 Task: Create Card Investor Meeting in Board Content Promotion to Workspace Business Intelligence. Create Card Onboarding Review in Board Voice of Employee Analysis to Workspace Business Intelligence. Create Card Shareholder Meeting in Board Voice of Customer Journey Mapping to Workspace Business Intelligence
Action: Mouse moved to (98, 346)
Screenshot: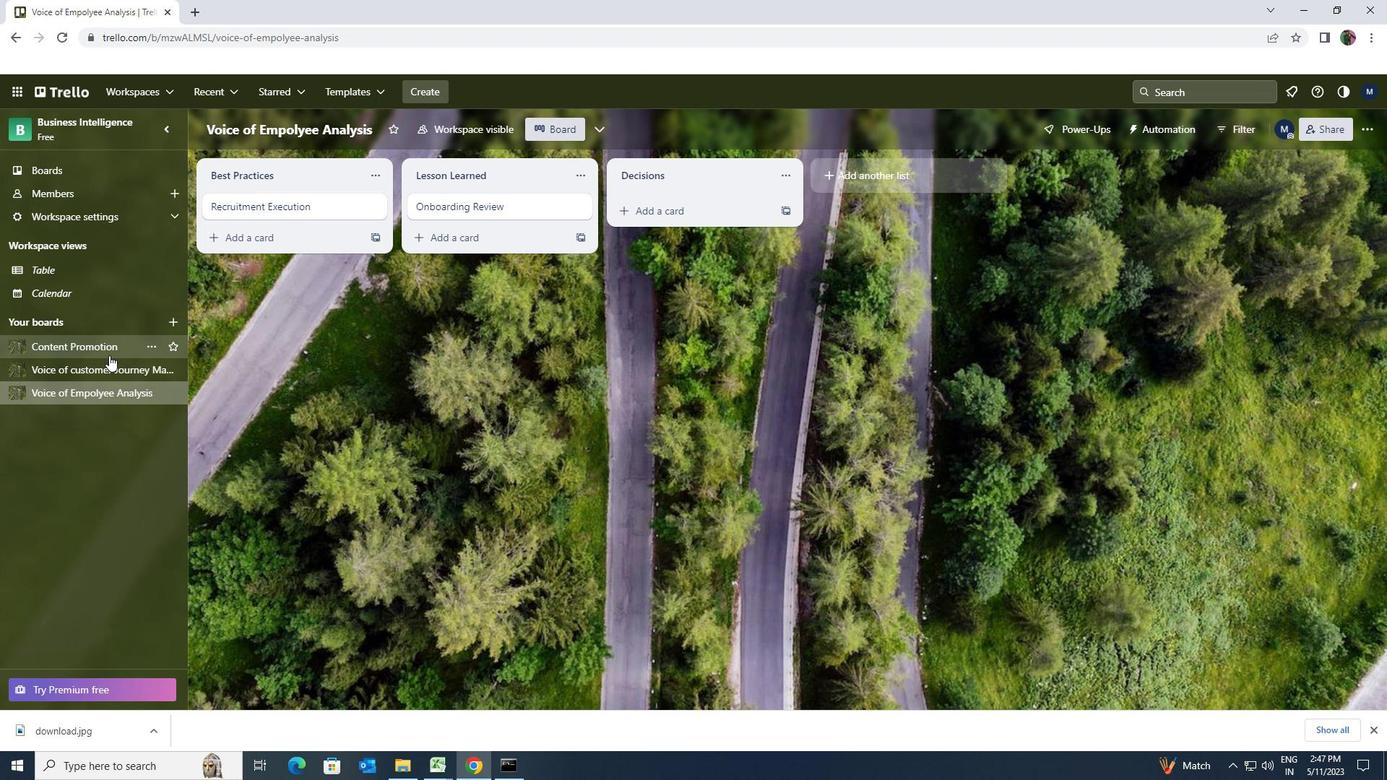 
Action: Mouse pressed left at (98, 346)
Screenshot: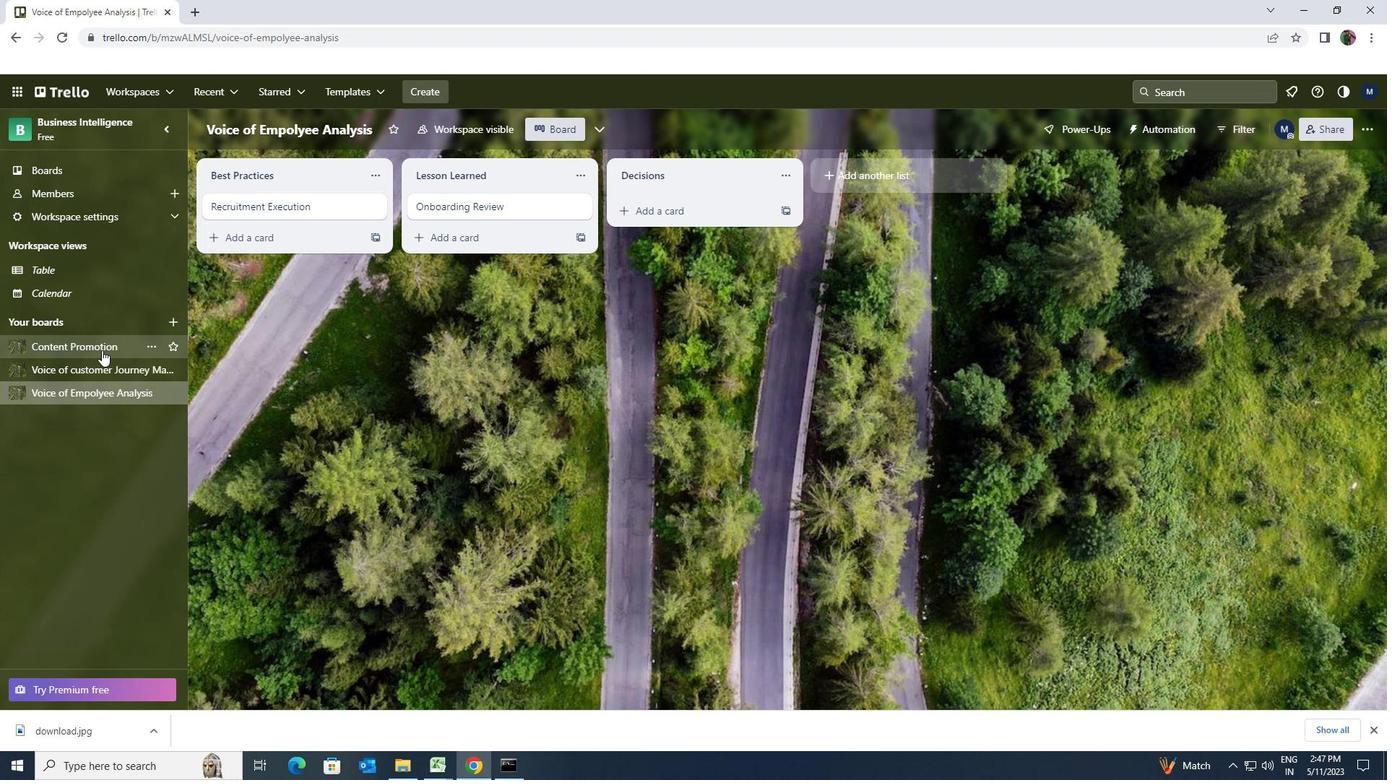 
Action: Mouse moved to (640, 213)
Screenshot: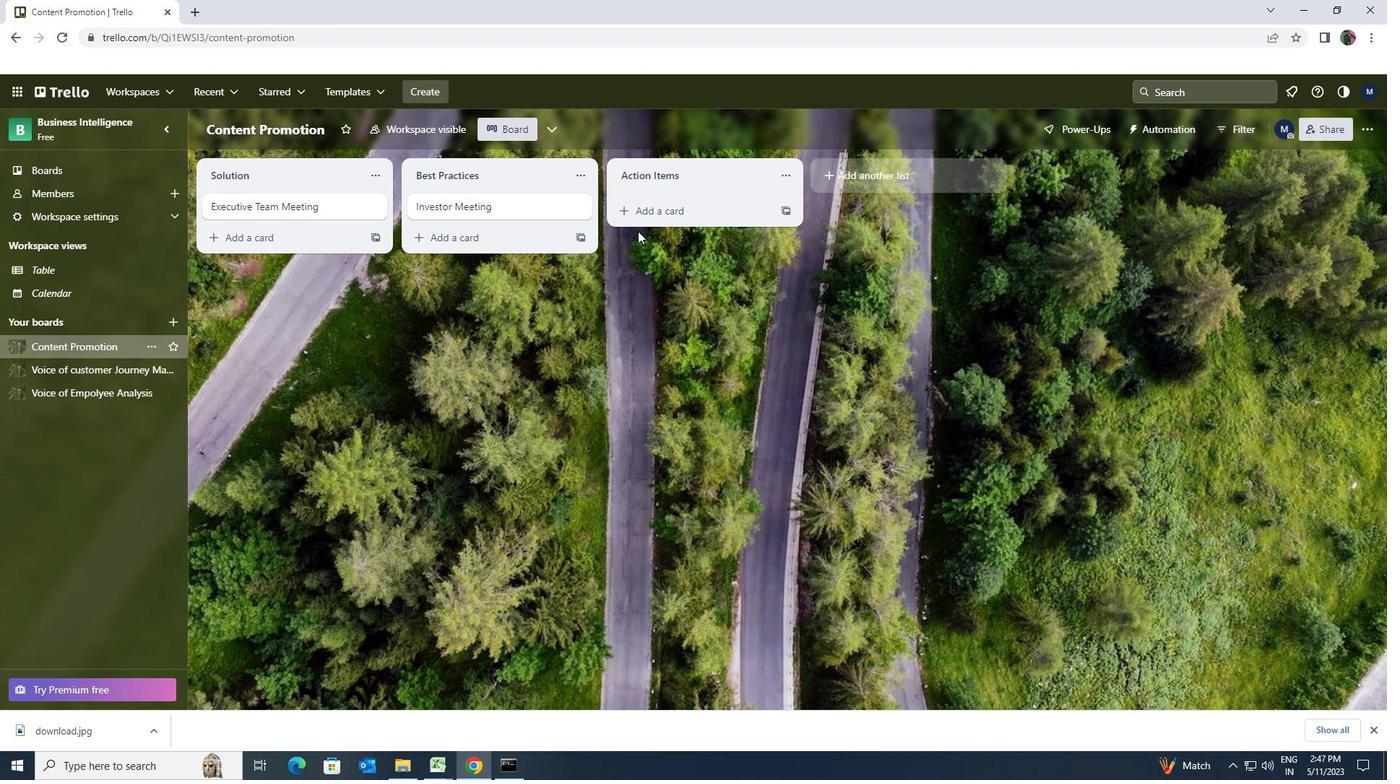 
Action: Mouse pressed left at (640, 213)
Screenshot: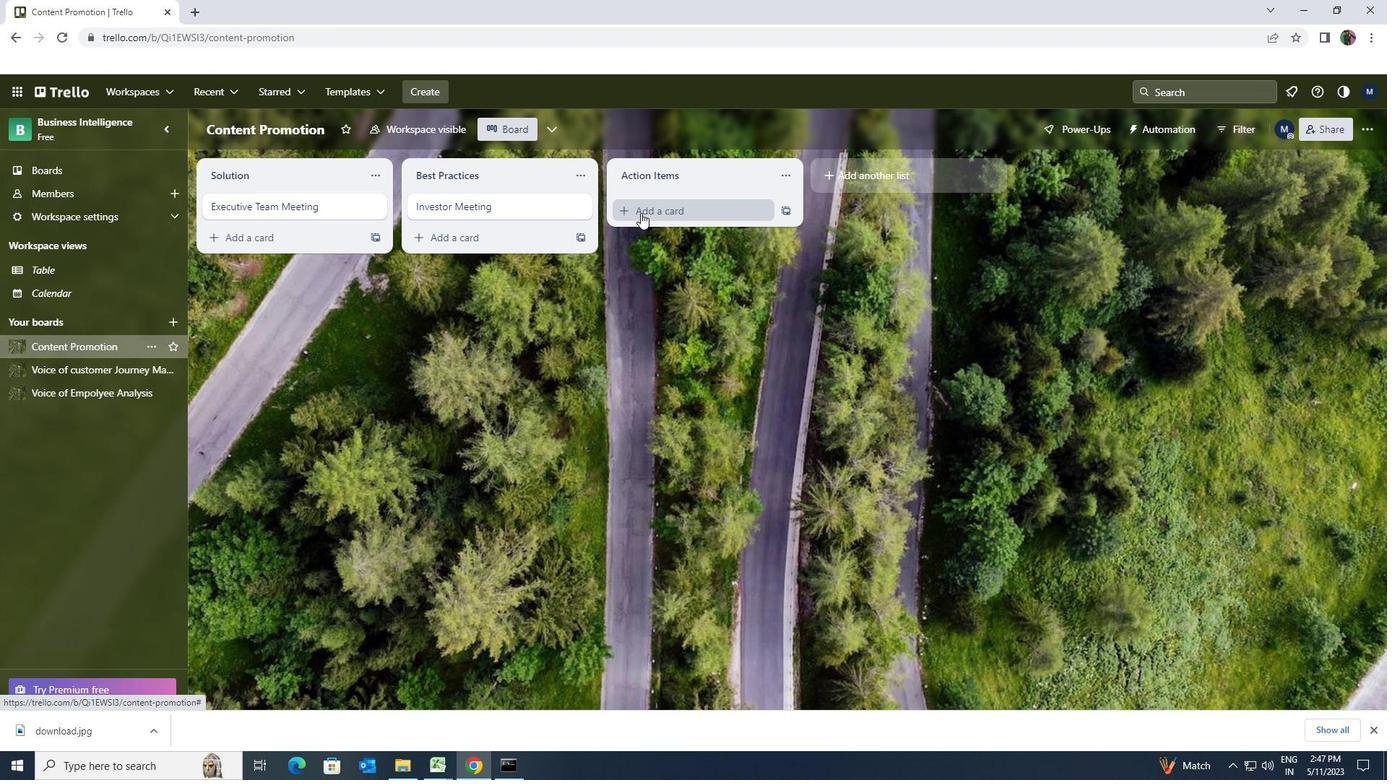 
Action: Key pressed <Key.shift>INVESTOR<Key.space><Key.shift>MEETING
Screenshot: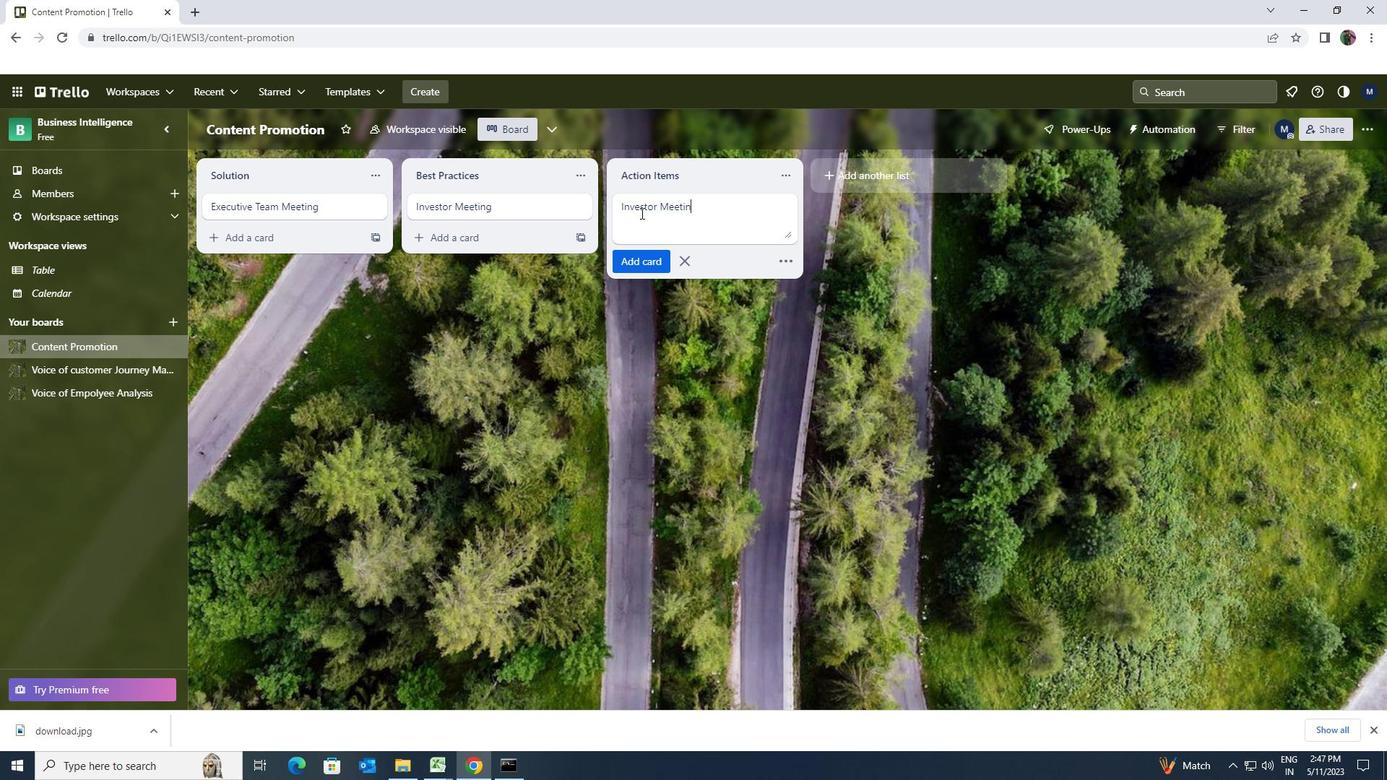 
Action: Mouse moved to (638, 252)
Screenshot: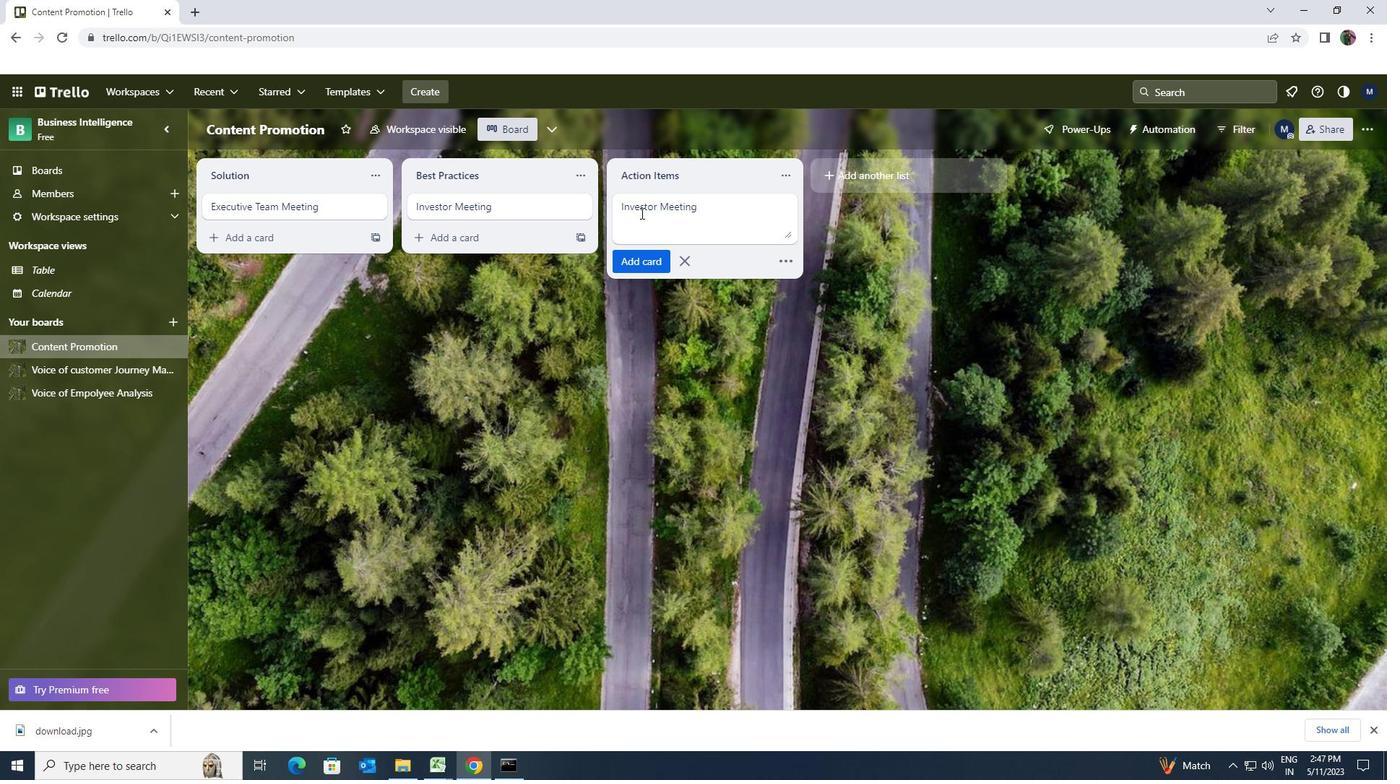 
Action: Mouse pressed left at (638, 252)
Screenshot: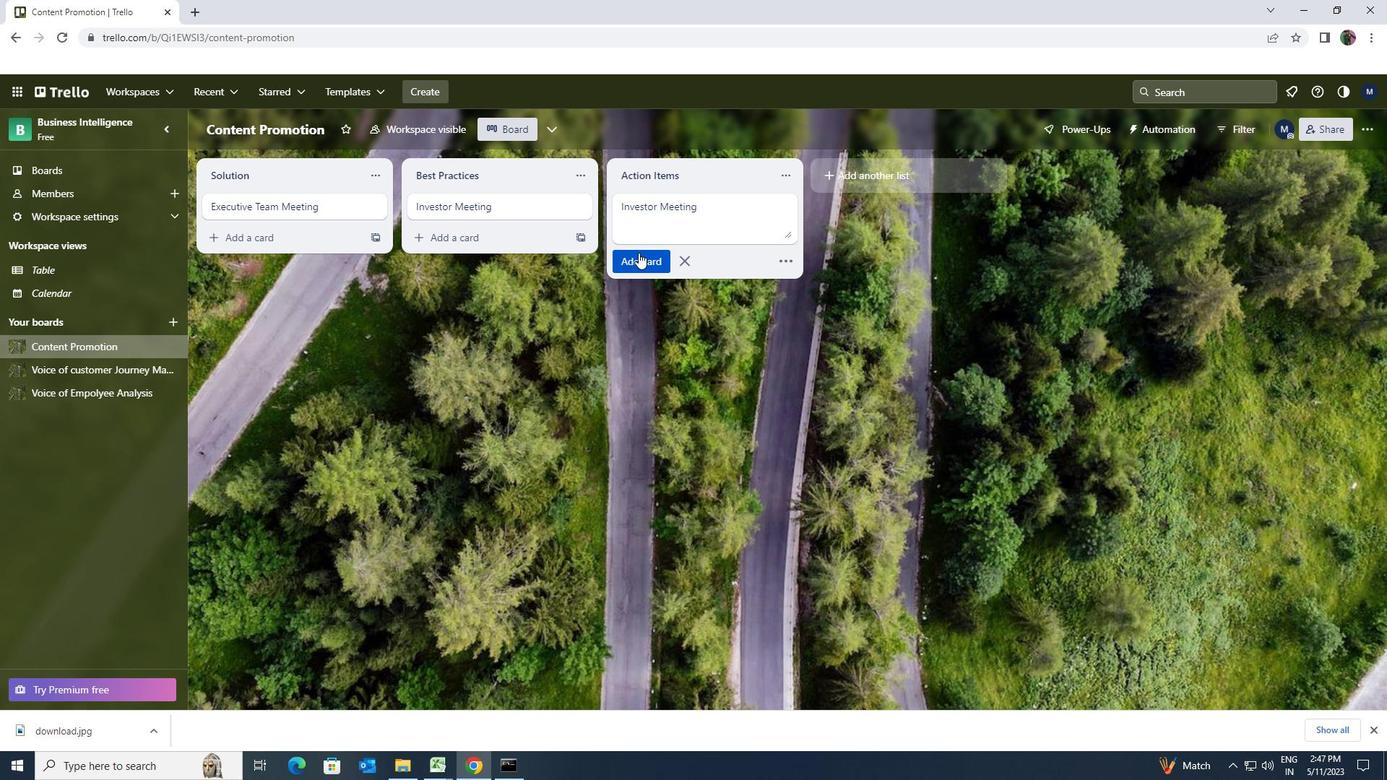 
Action: Mouse moved to (638, 253)
Screenshot: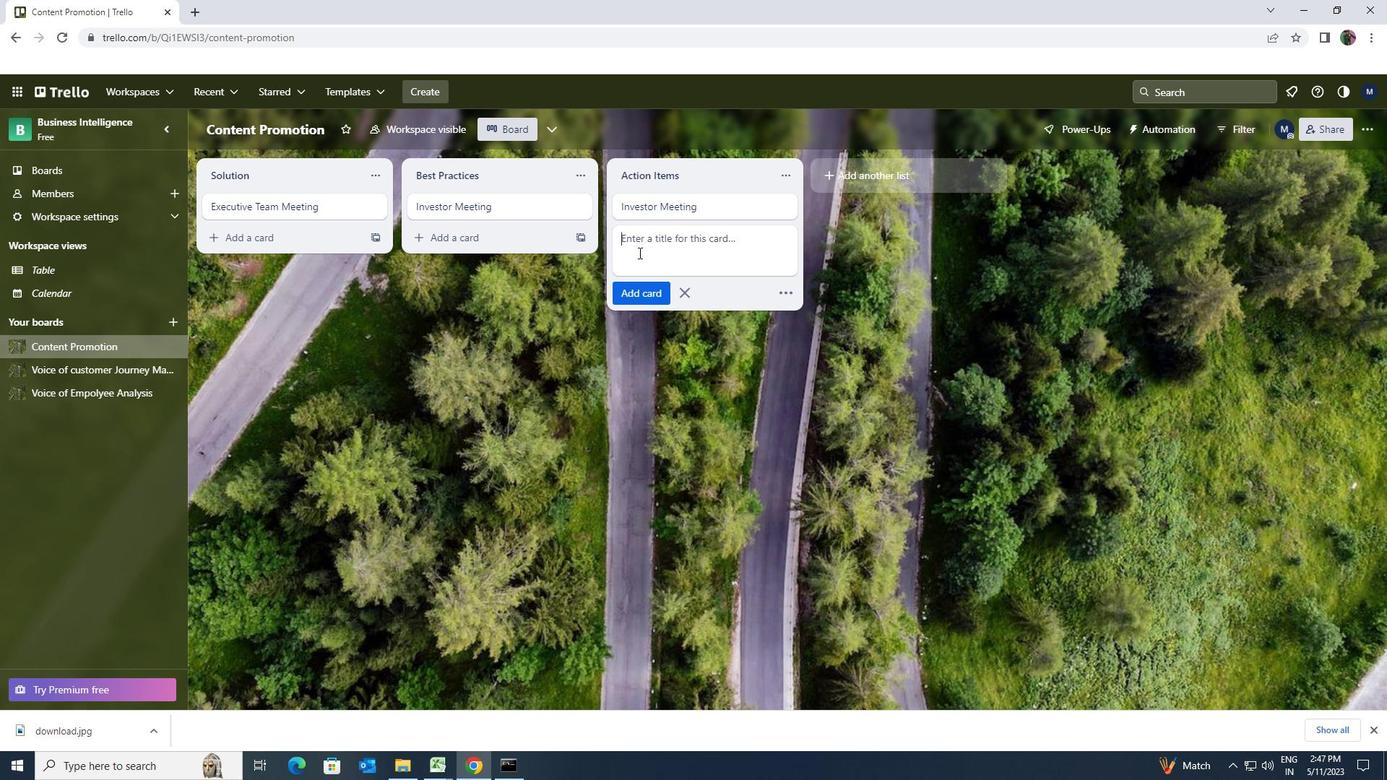 
Action: Mouse scrolled (638, 252) with delta (0, 0)
Screenshot: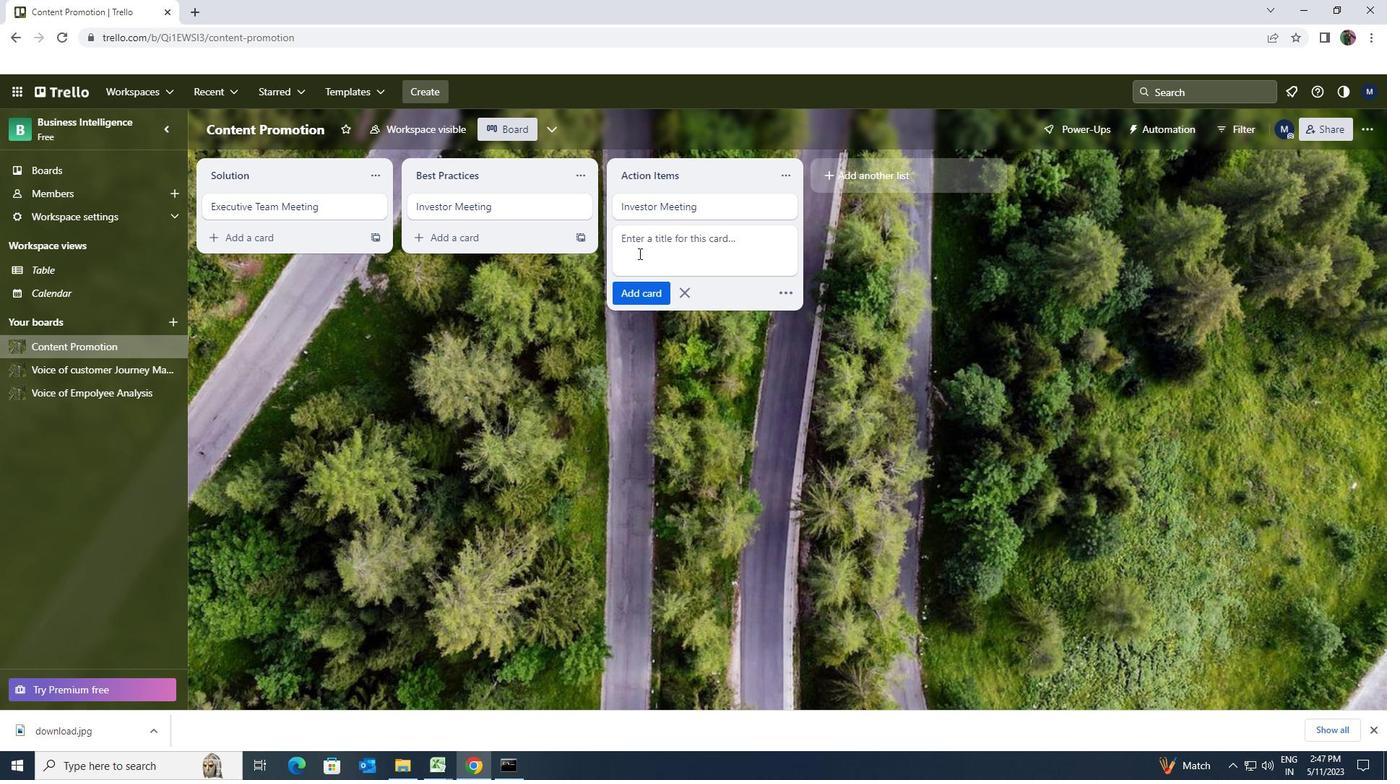 
Action: Mouse moved to (113, 385)
Screenshot: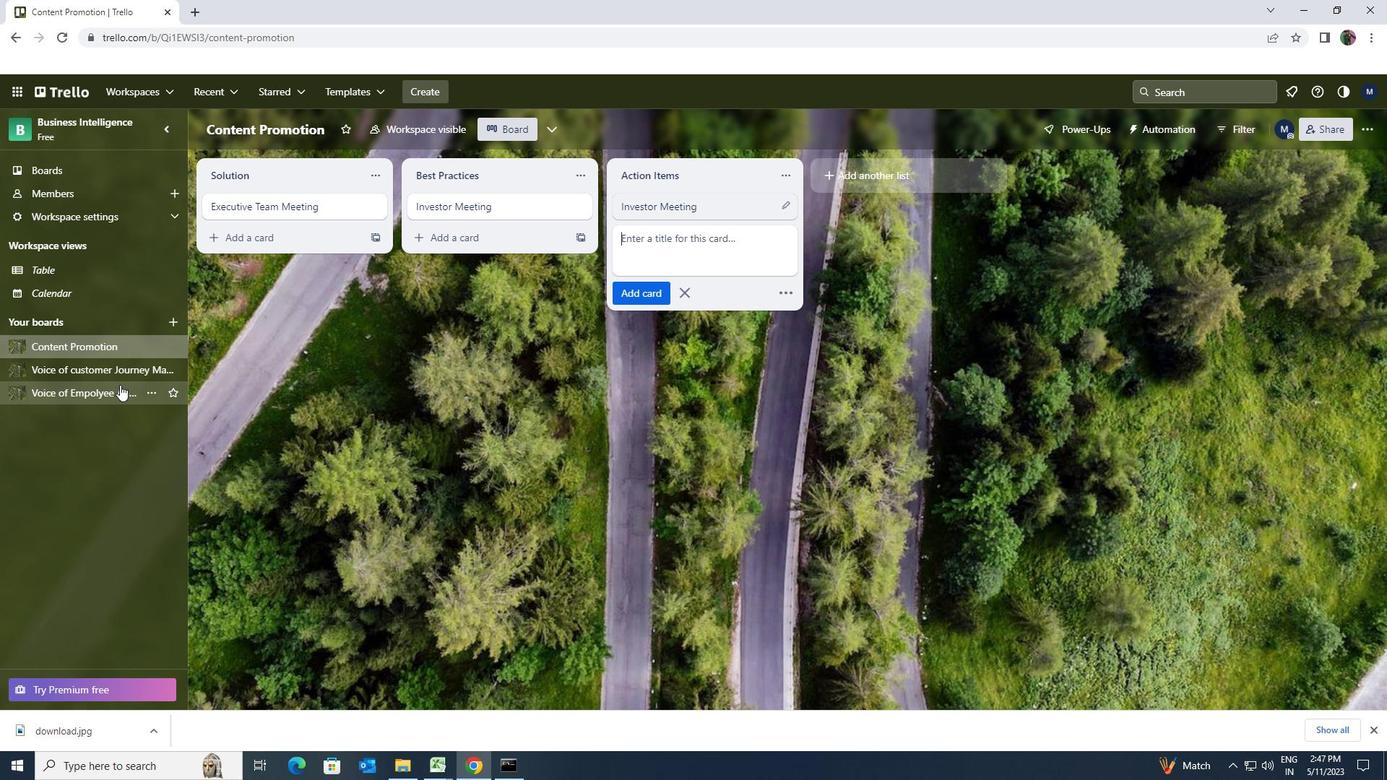 
Action: Mouse pressed left at (113, 385)
Screenshot: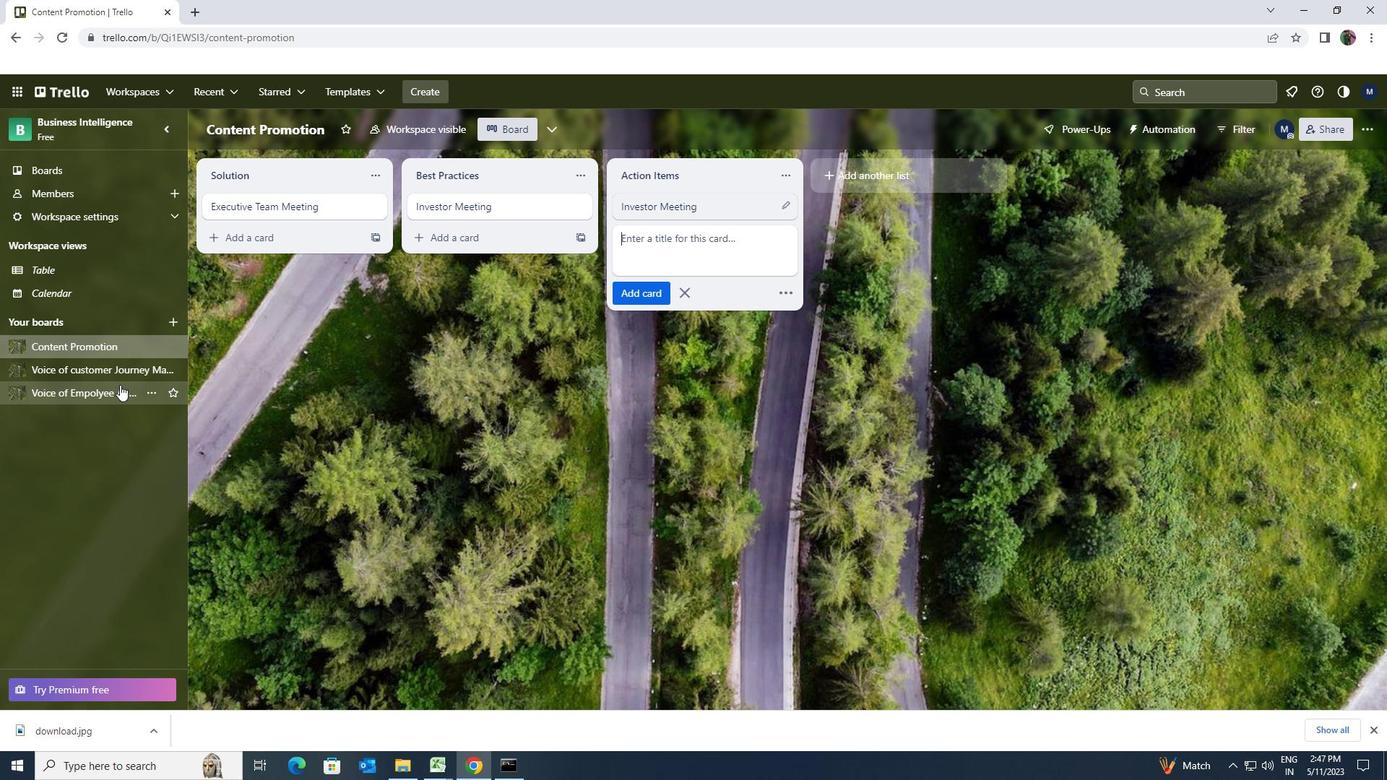 
Action: Mouse moved to (635, 216)
Screenshot: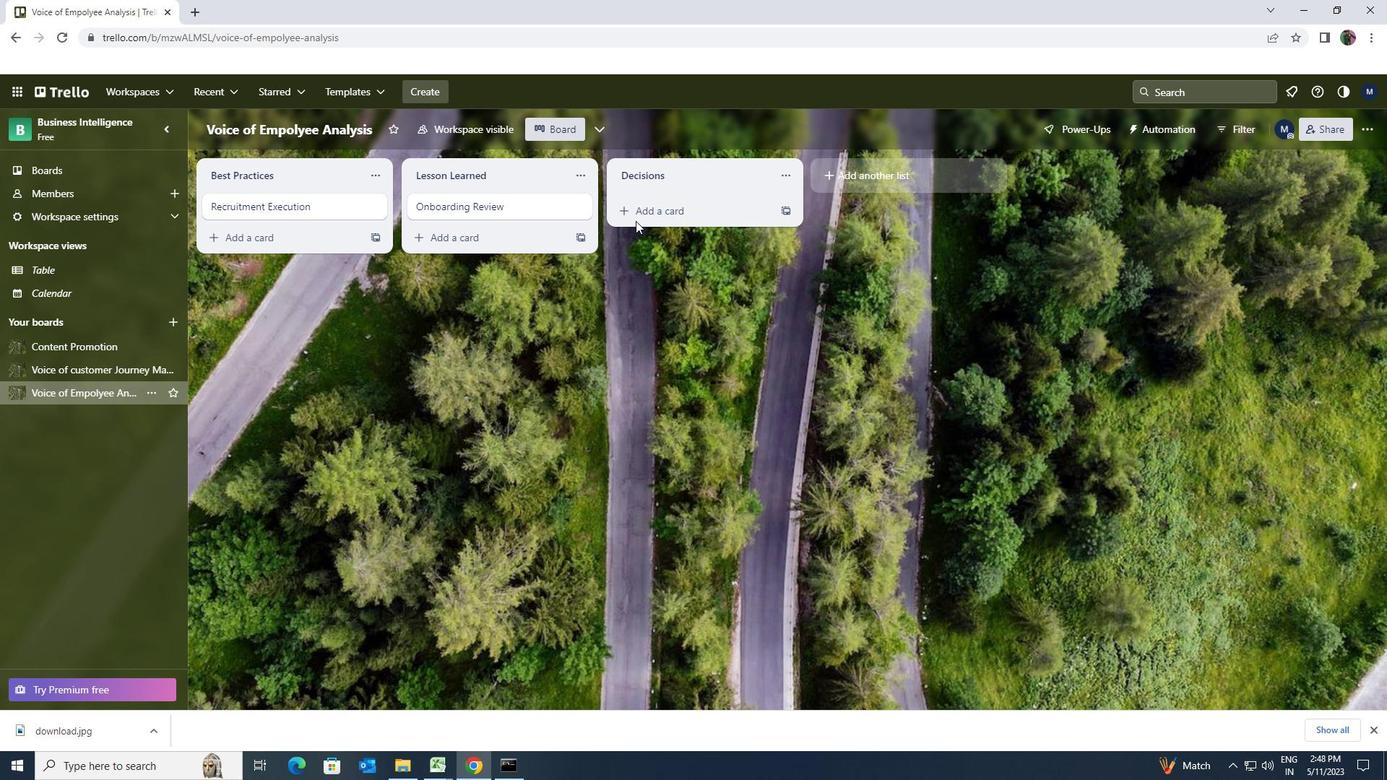 
Action: Mouse pressed left at (635, 216)
Screenshot: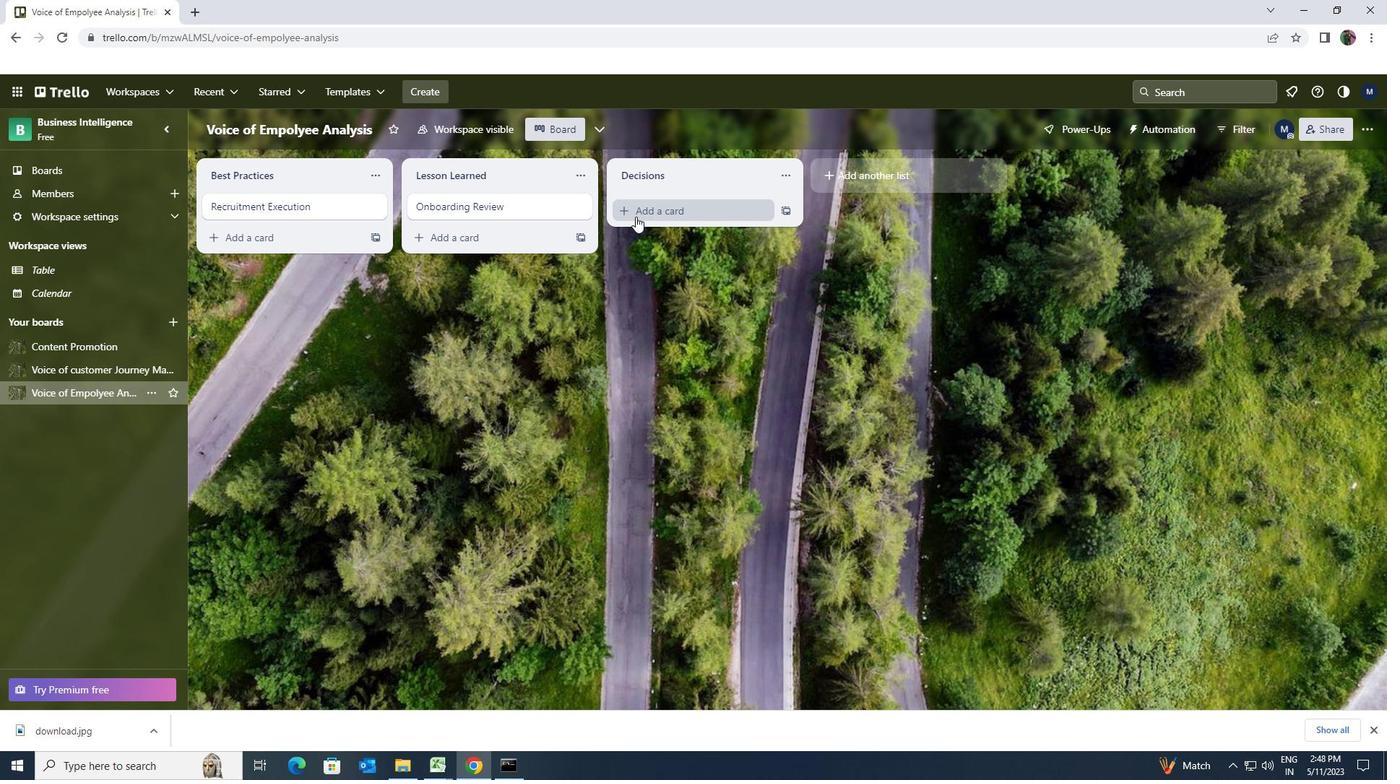 
Action: Key pressed <Key.shift>ONBOARDING<Key.space><Key.shift>REVIEW
Screenshot: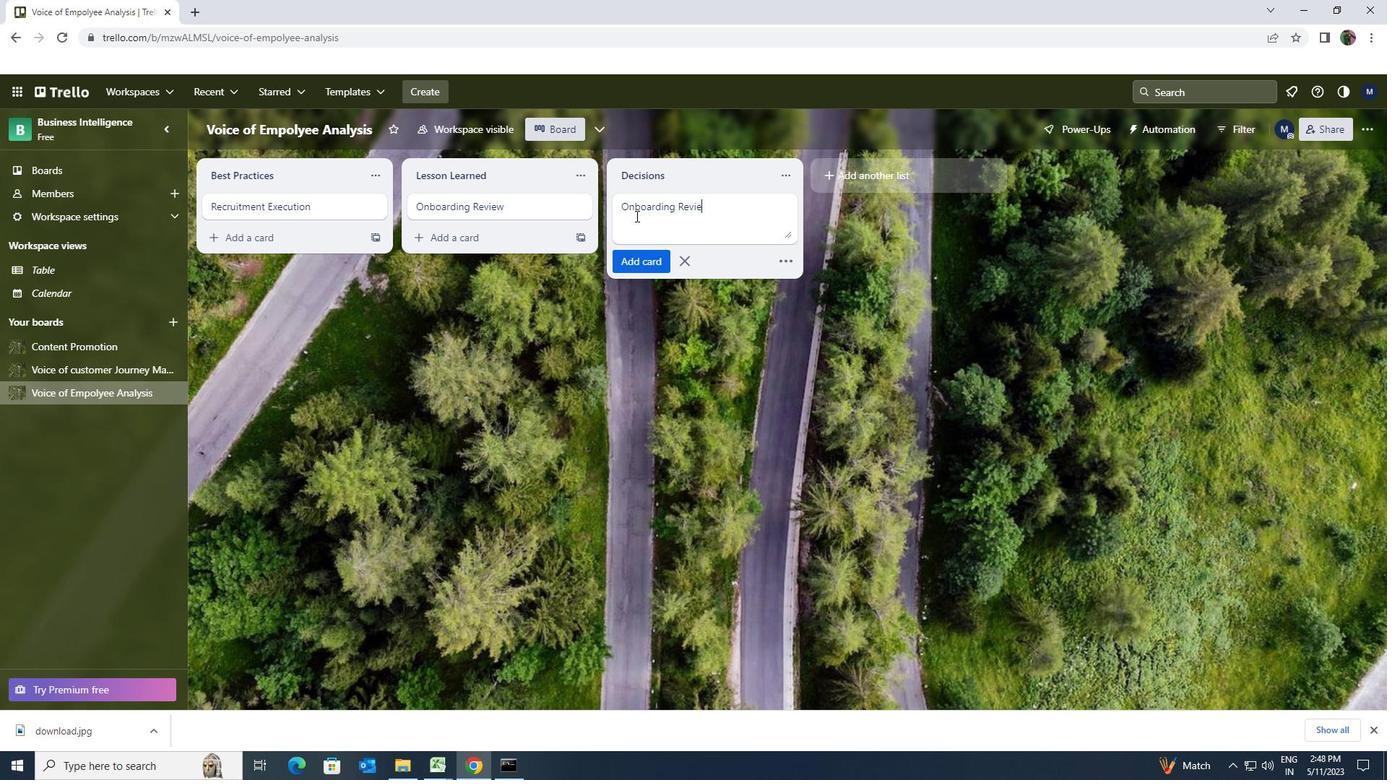 
Action: Mouse moved to (648, 255)
Screenshot: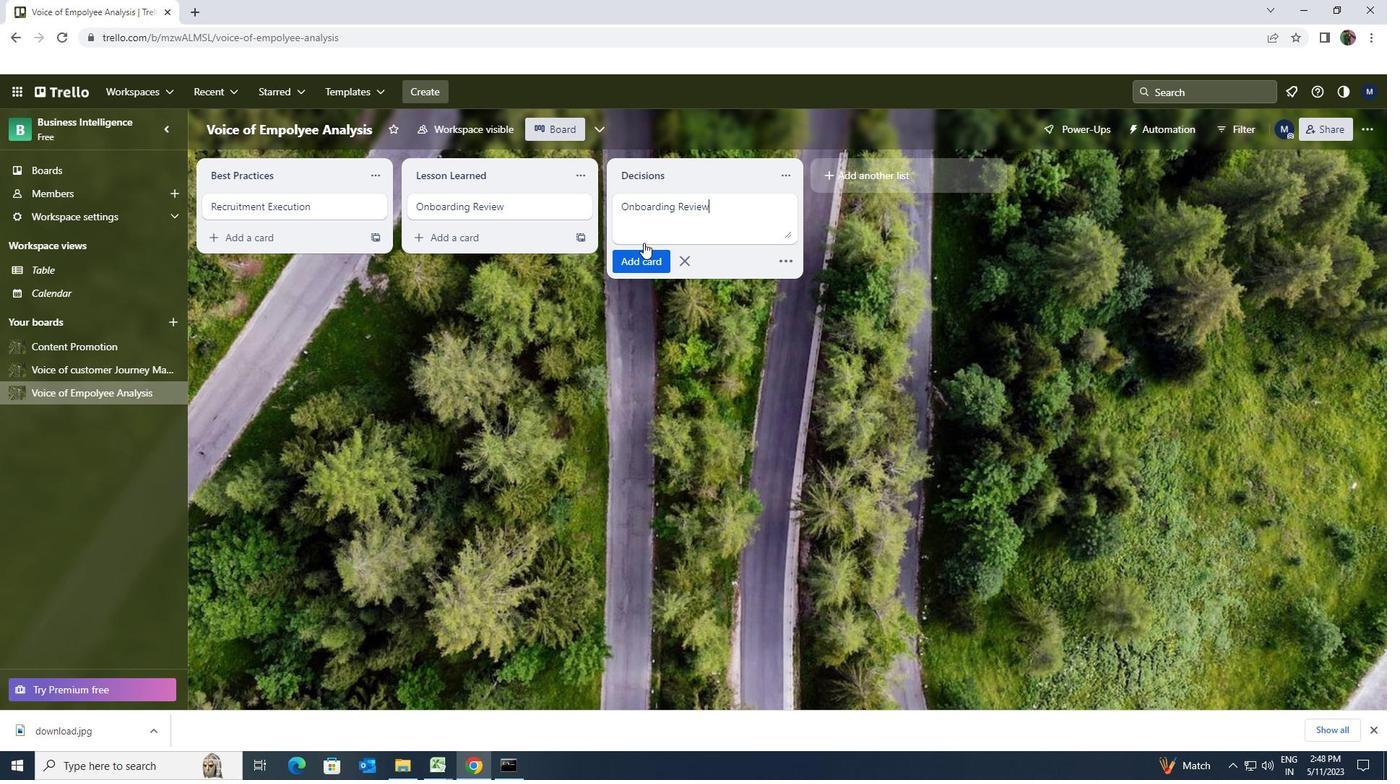 
Action: Mouse pressed left at (648, 255)
Screenshot: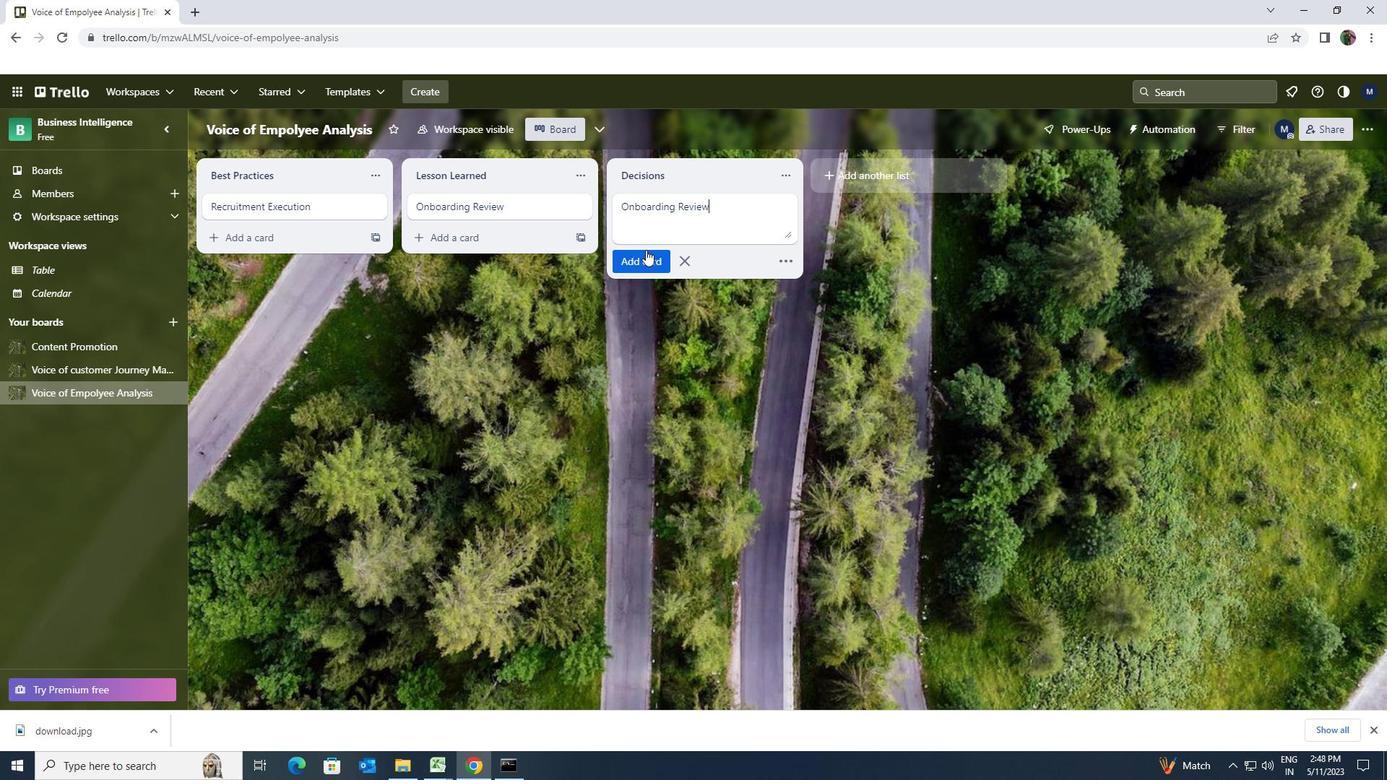 
Action: Mouse moved to (88, 364)
Screenshot: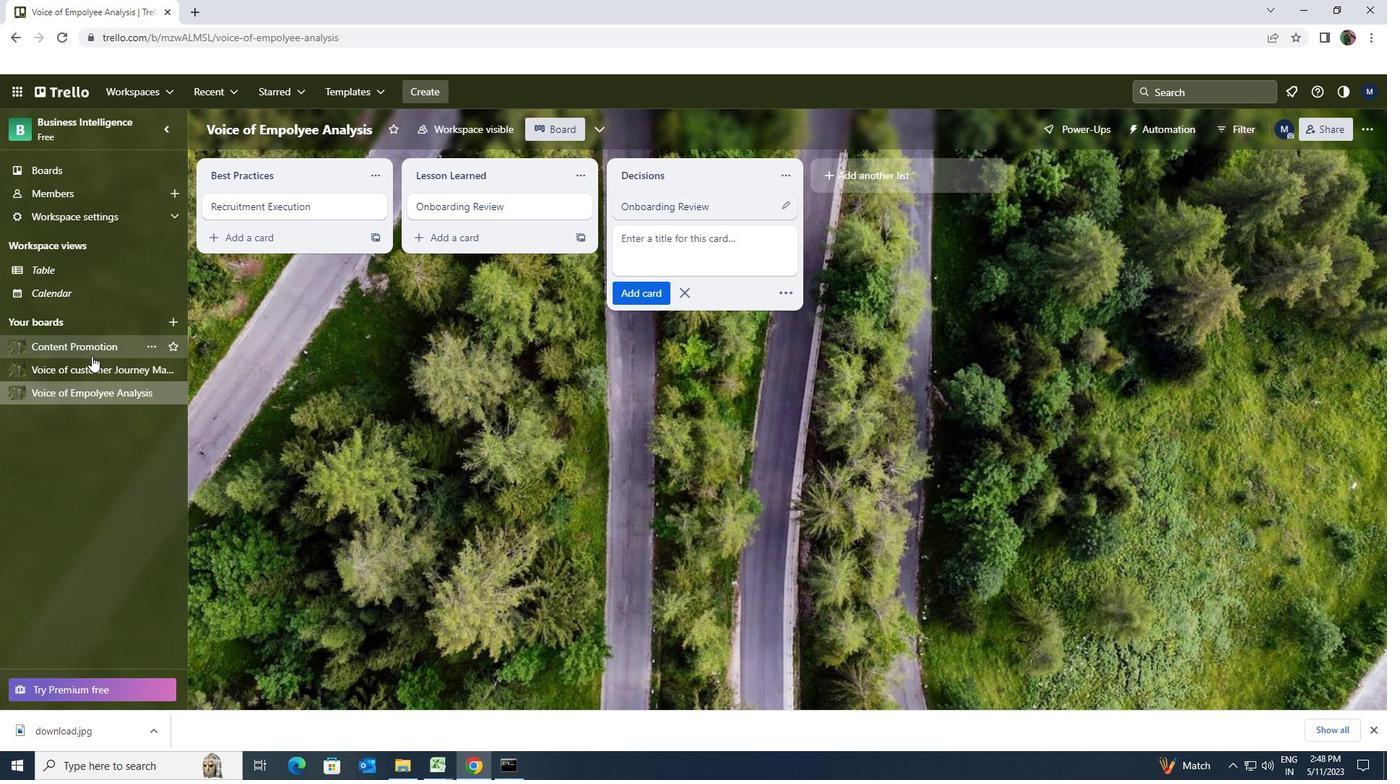 
Action: Mouse pressed left at (88, 364)
Screenshot: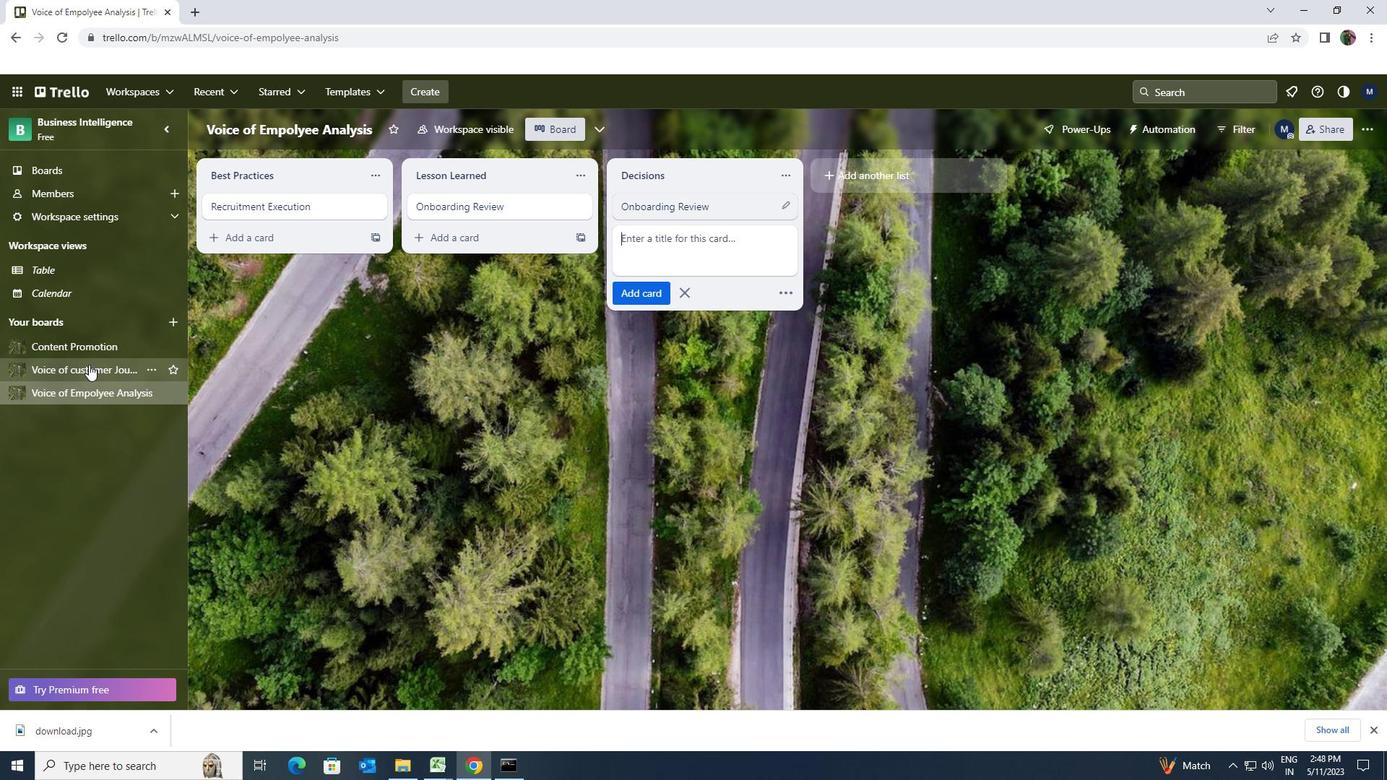 
Action: Mouse moved to (656, 207)
Screenshot: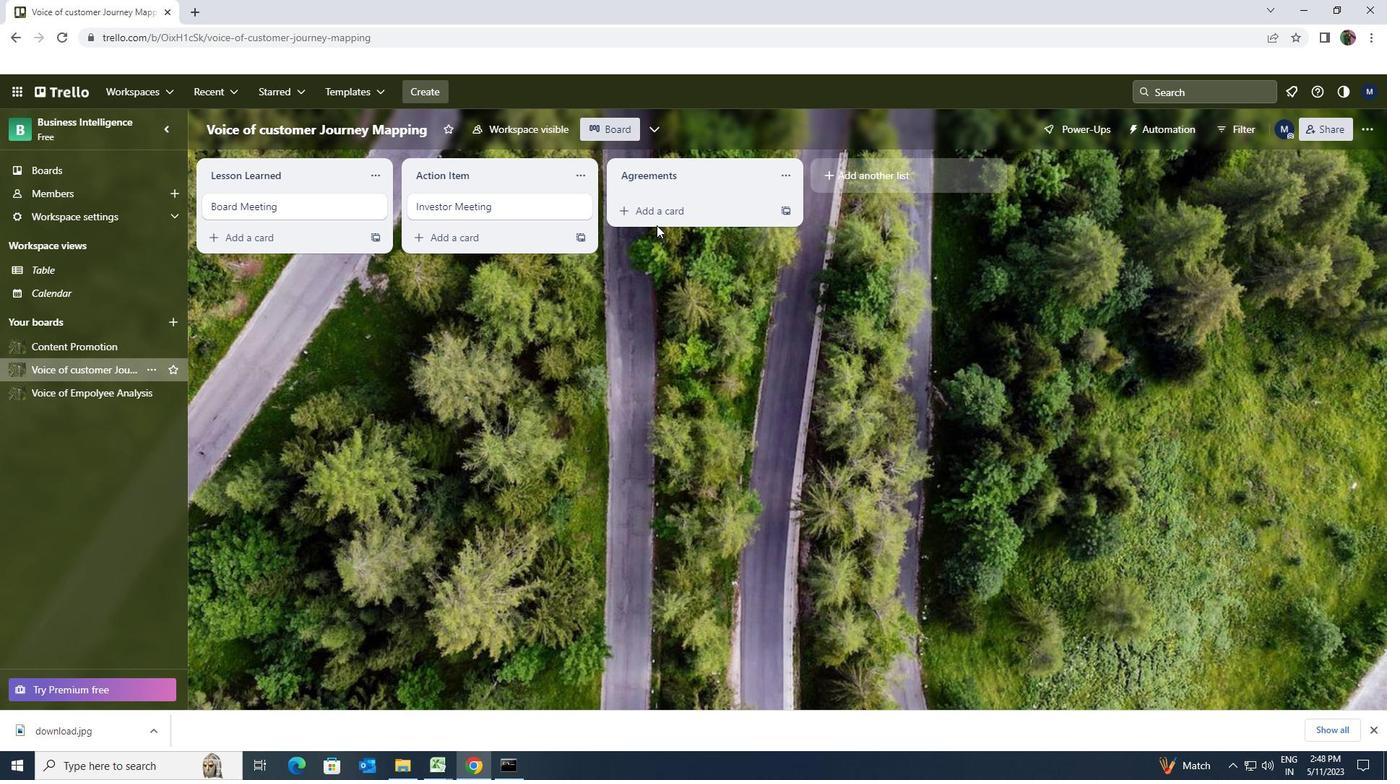 
Action: Mouse pressed left at (656, 207)
Screenshot: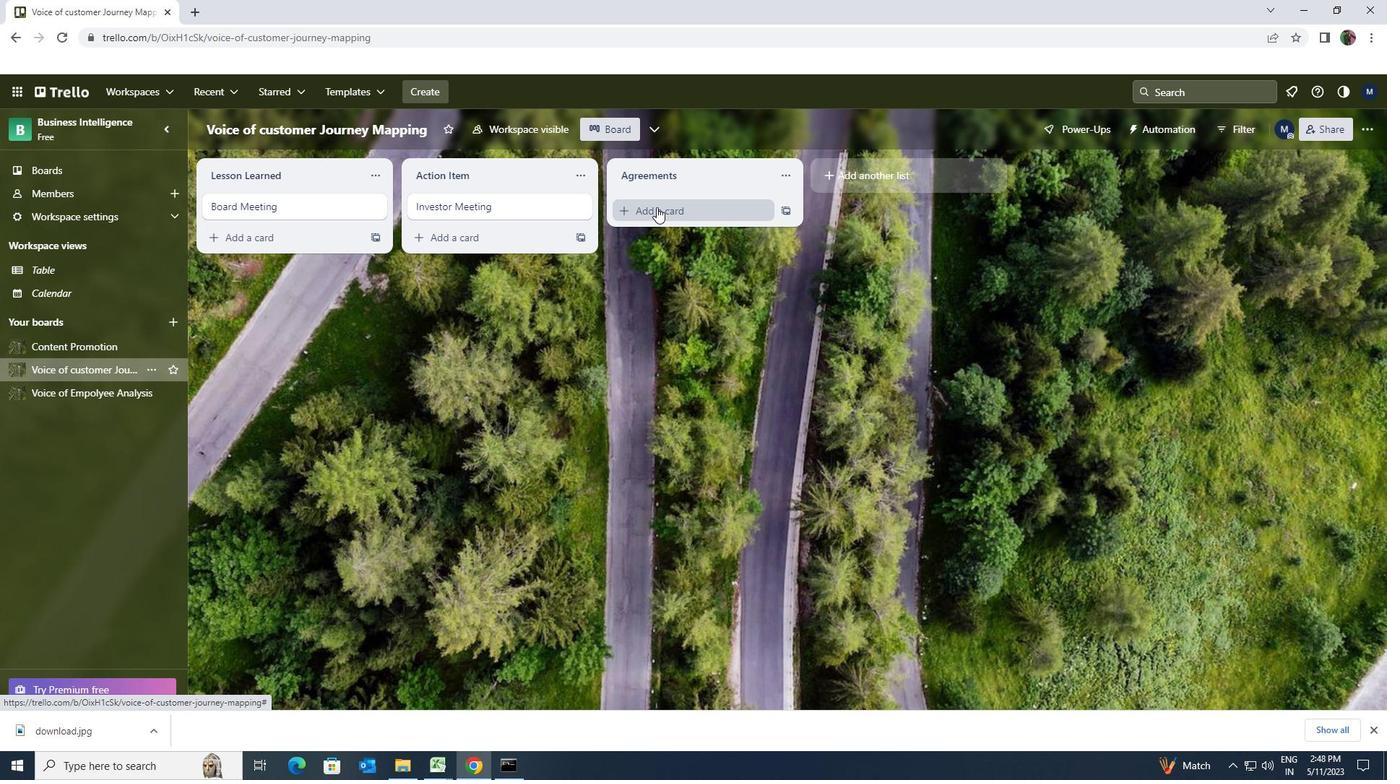 
Action: Key pressed <Key.shift><Key.shift><Key.shift><Key.shift><Key.shift><Key.shift>SHAREHOLDER<Key.space><Key.shift>MEETINH<Key.backspace>G
Screenshot: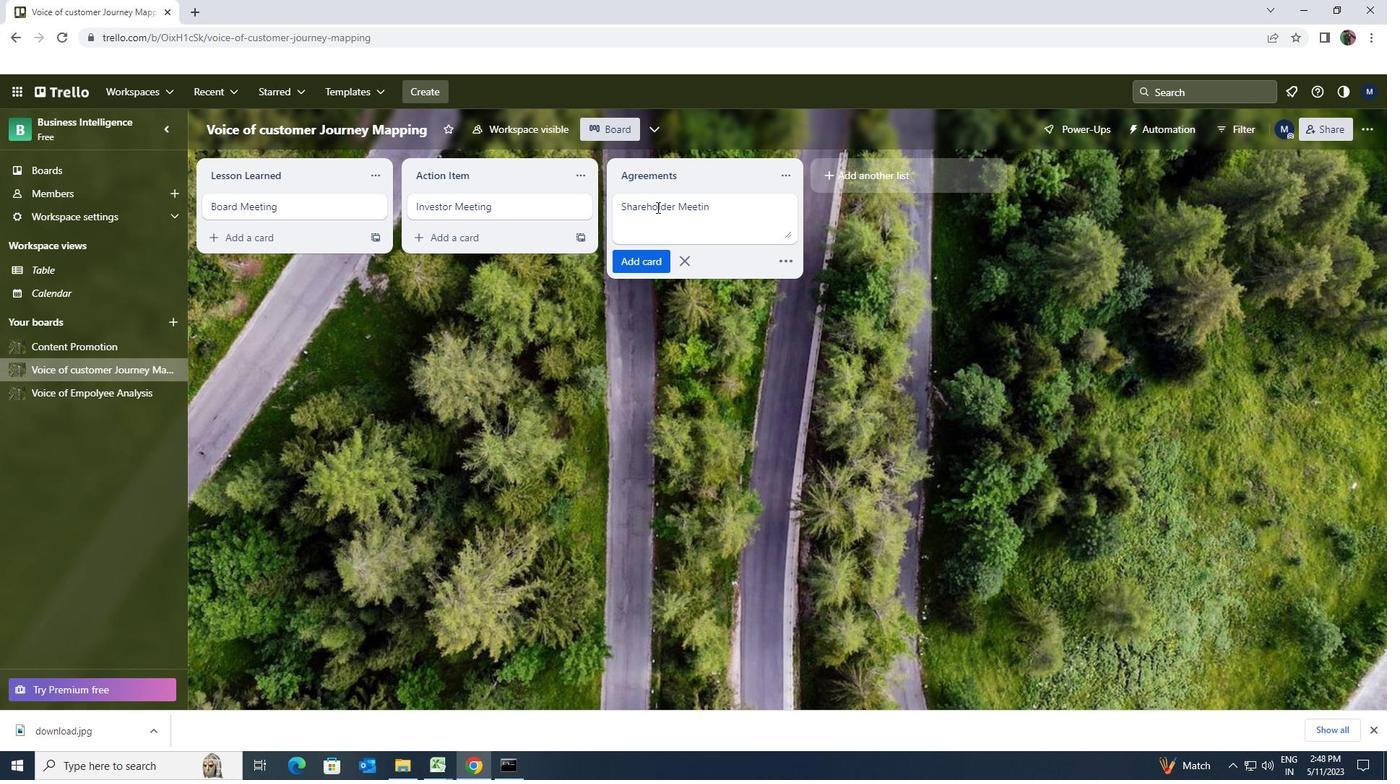 
Action: Mouse moved to (663, 260)
Screenshot: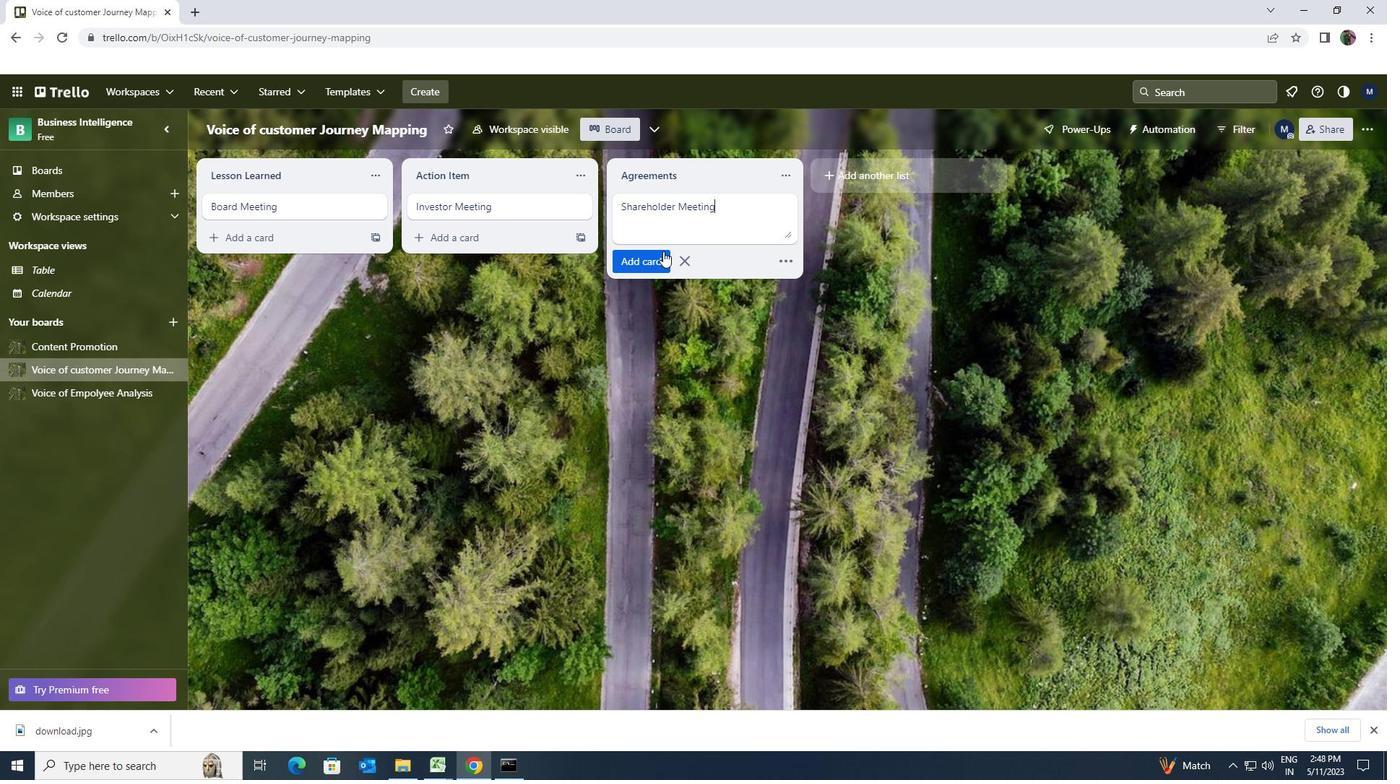 
Action: Mouse pressed left at (663, 260)
Screenshot: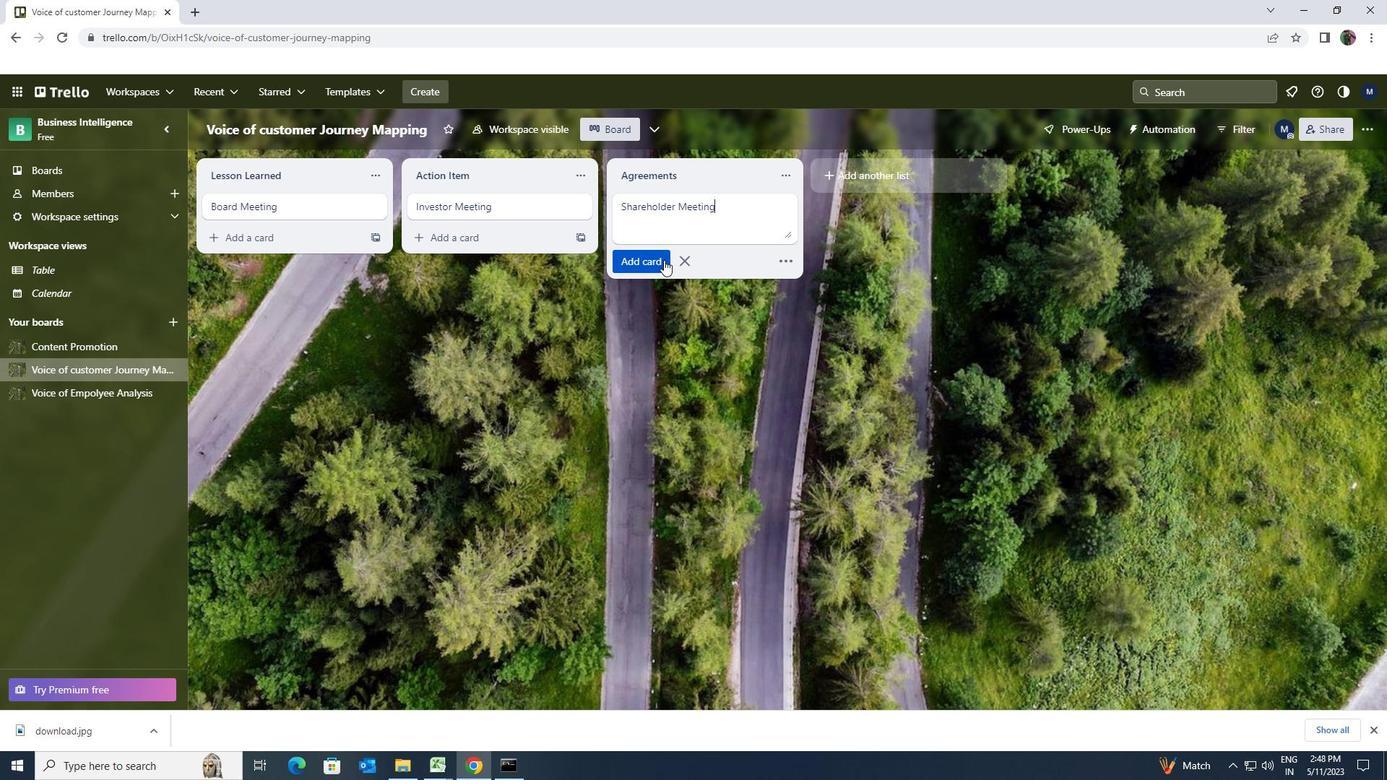 
